 Task: Check the average views per listing of split bedroom in the last 3 years.
Action: Mouse moved to (822, 202)
Screenshot: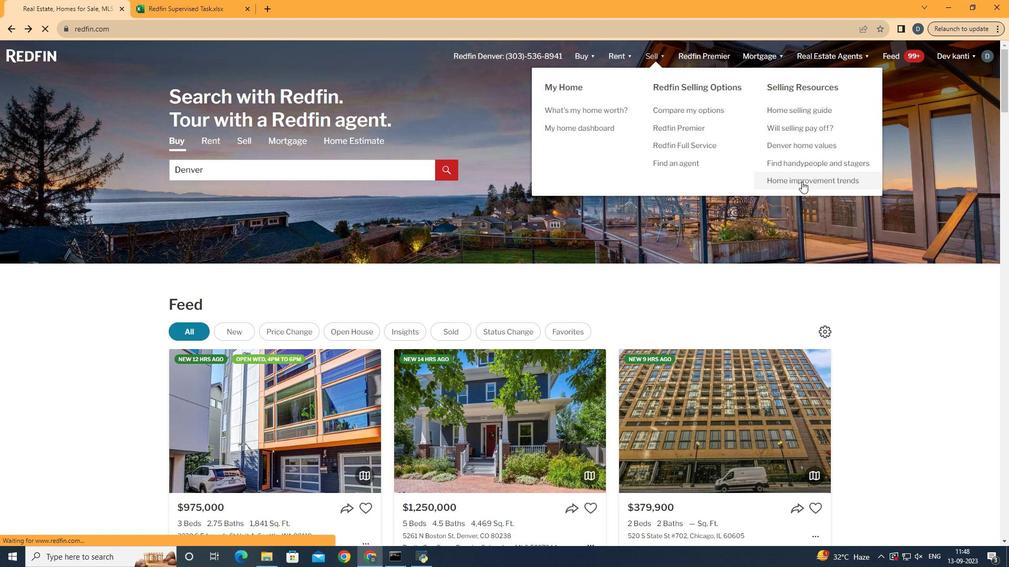 
Action: Mouse pressed left at (822, 202)
Screenshot: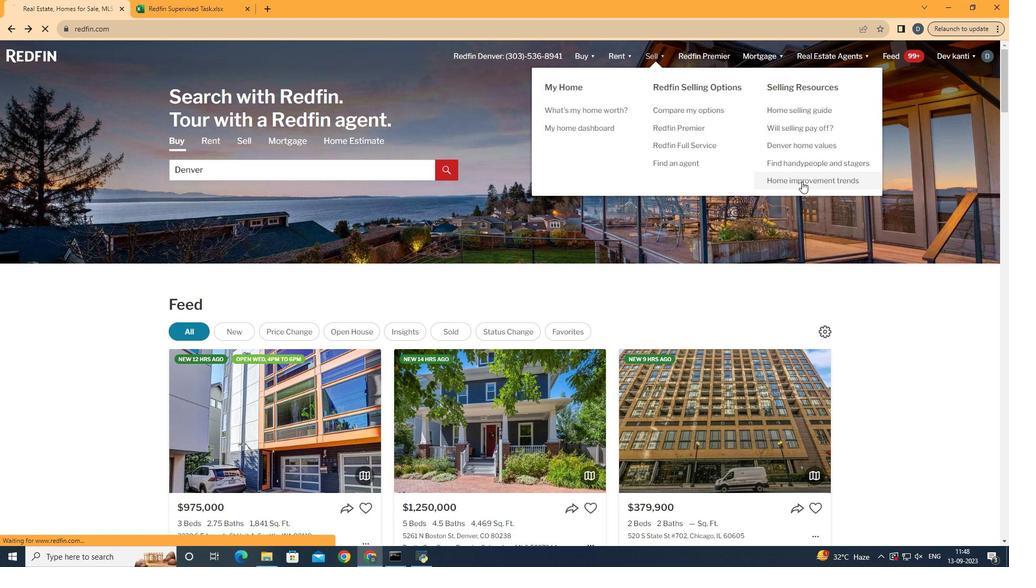 
Action: Mouse moved to (271, 224)
Screenshot: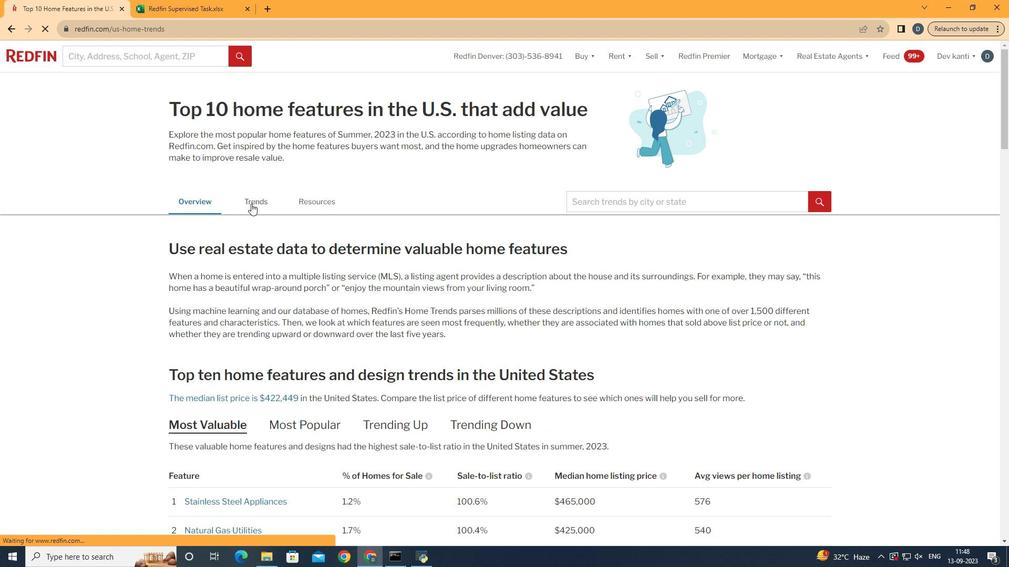 
Action: Mouse pressed left at (271, 224)
Screenshot: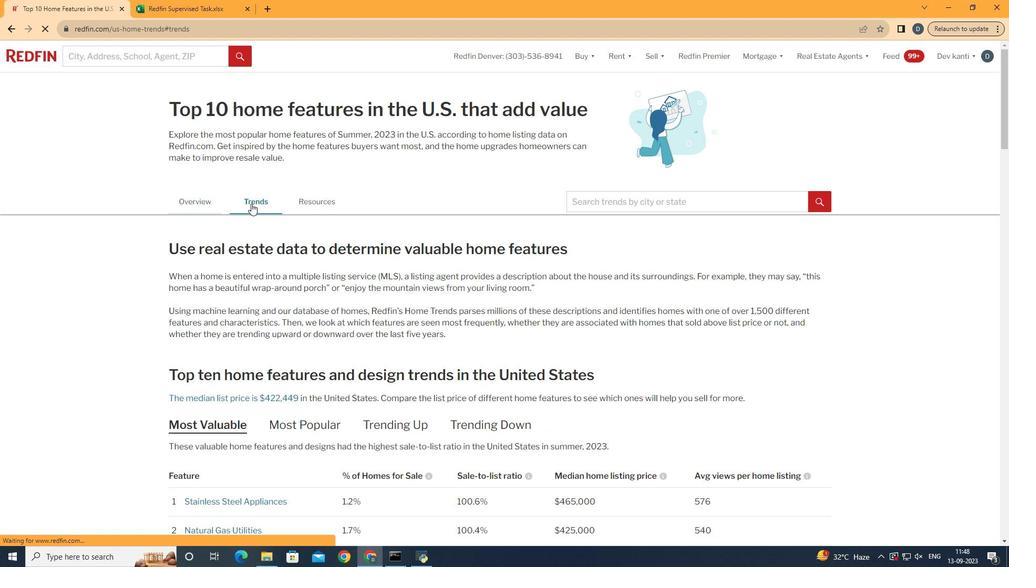 
Action: Mouse moved to (316, 355)
Screenshot: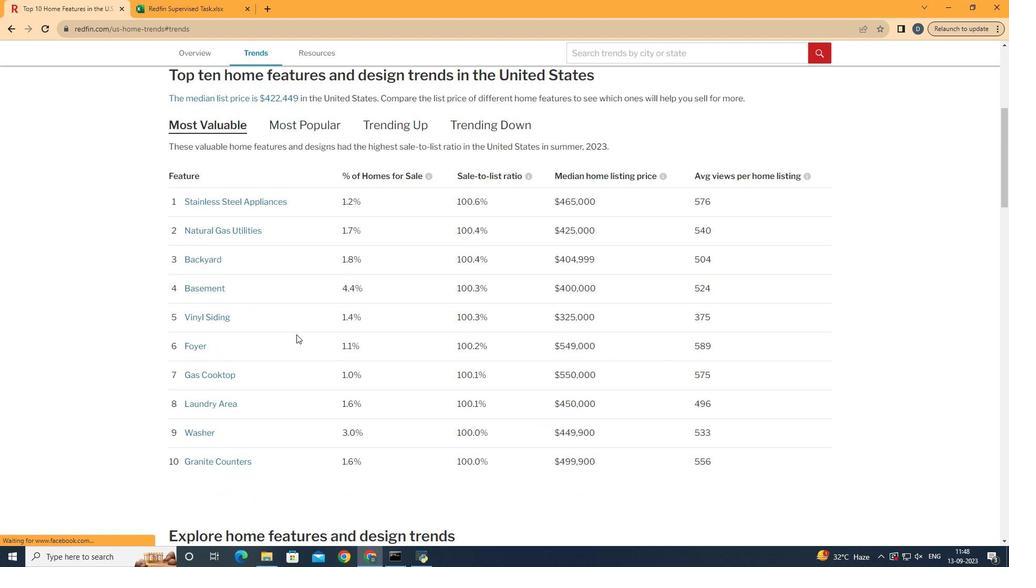 
Action: Mouse scrolled (316, 354) with delta (0, 0)
Screenshot: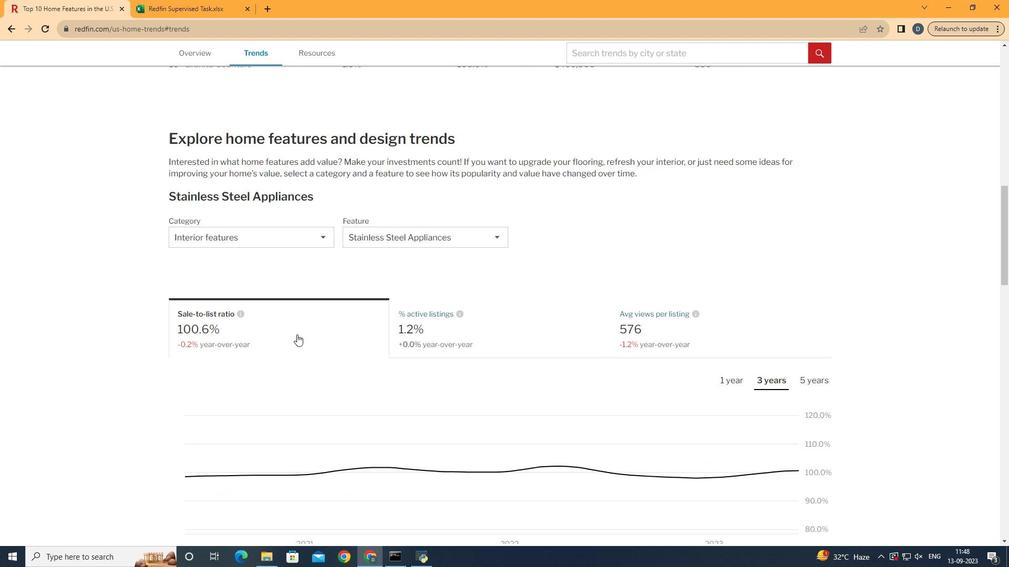 
Action: Mouse scrolled (316, 354) with delta (0, 0)
Screenshot: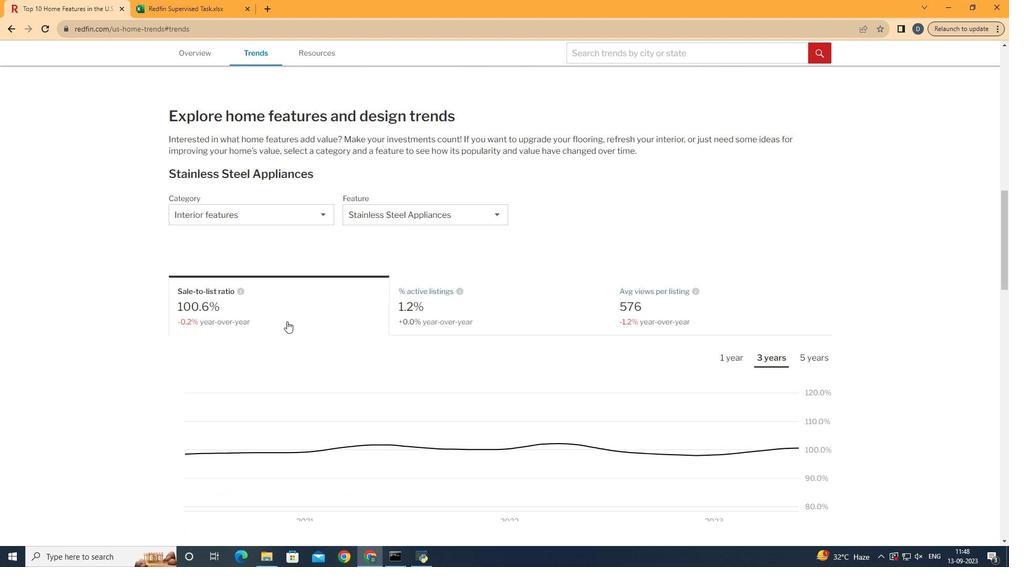 
Action: Mouse scrolled (316, 354) with delta (0, 0)
Screenshot: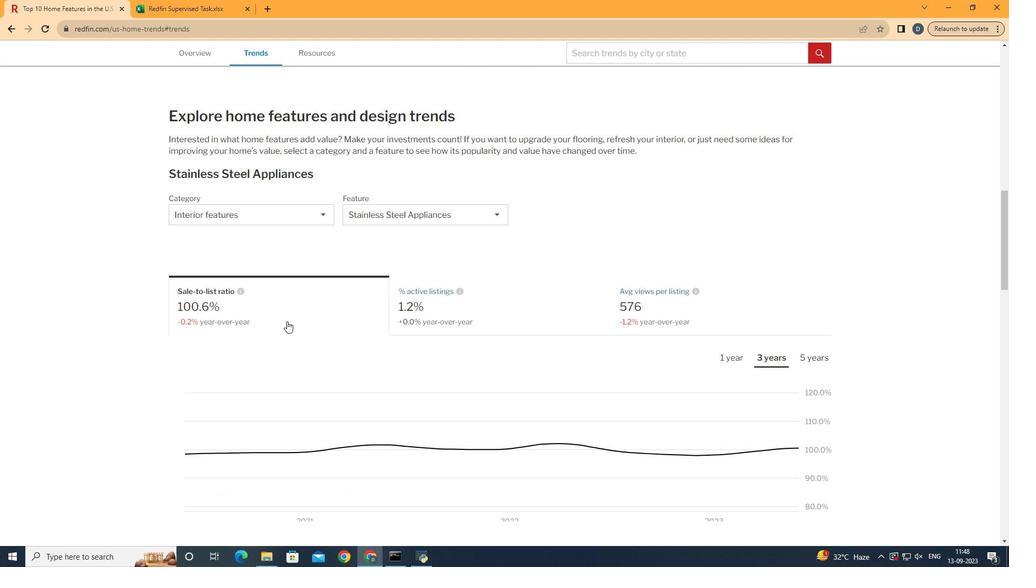 
Action: Mouse scrolled (316, 354) with delta (0, 0)
Screenshot: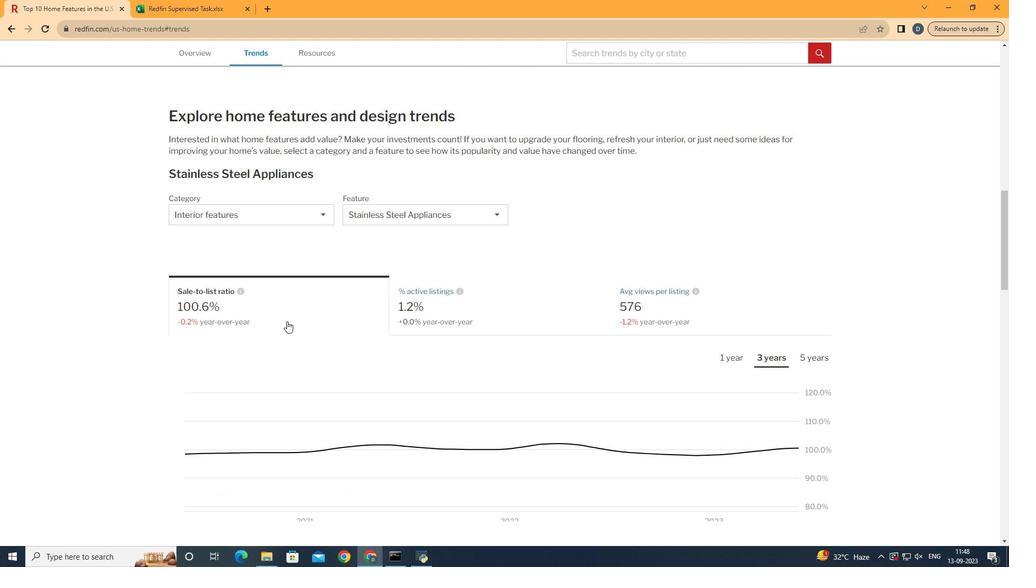
Action: Mouse scrolled (316, 354) with delta (0, 0)
Screenshot: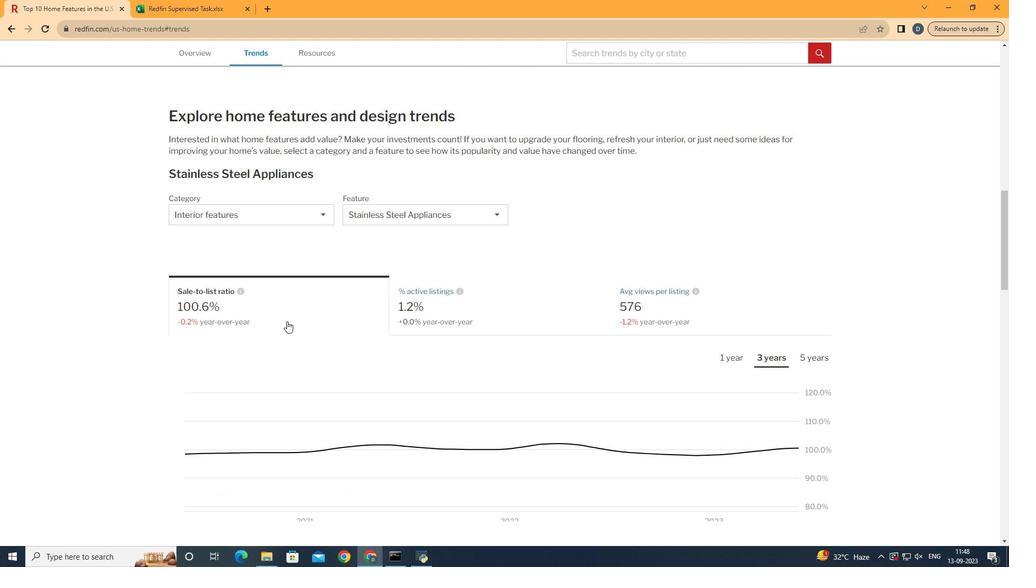 
Action: Mouse scrolled (316, 354) with delta (0, 0)
Screenshot: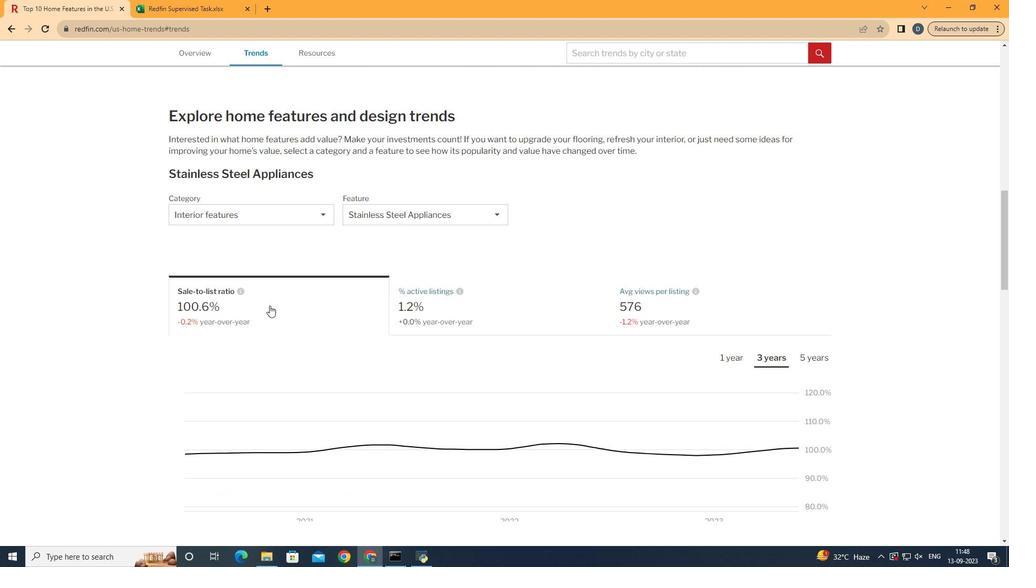 
Action: Mouse scrolled (316, 354) with delta (0, 0)
Screenshot: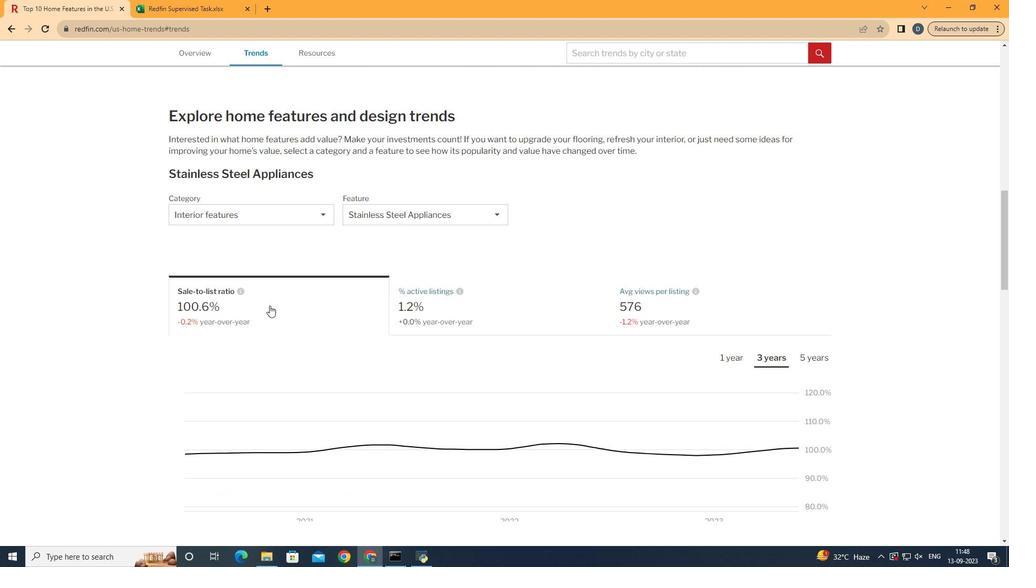 
Action: Mouse scrolled (316, 354) with delta (0, 0)
Screenshot: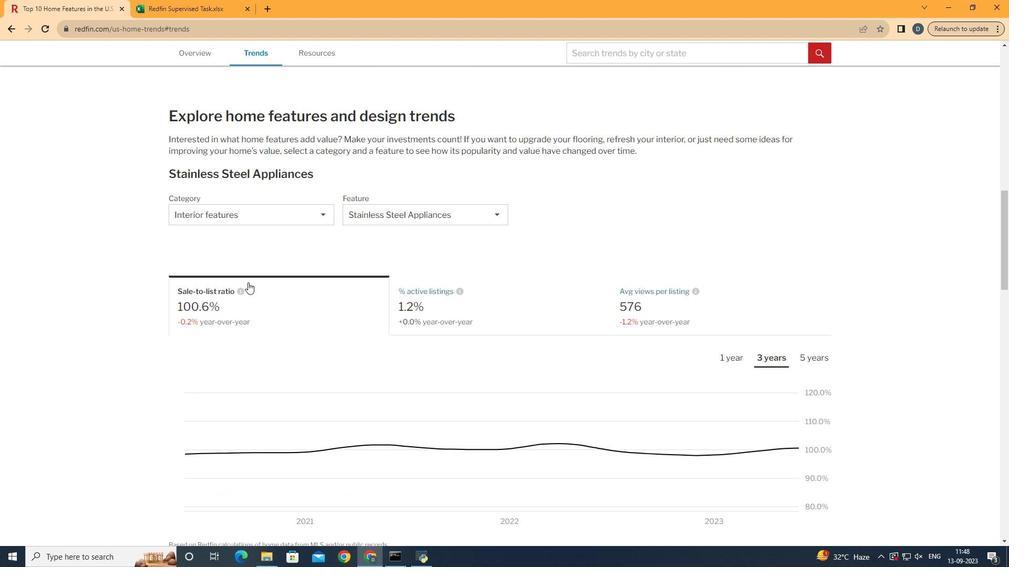 
Action: Mouse moved to (275, 226)
Screenshot: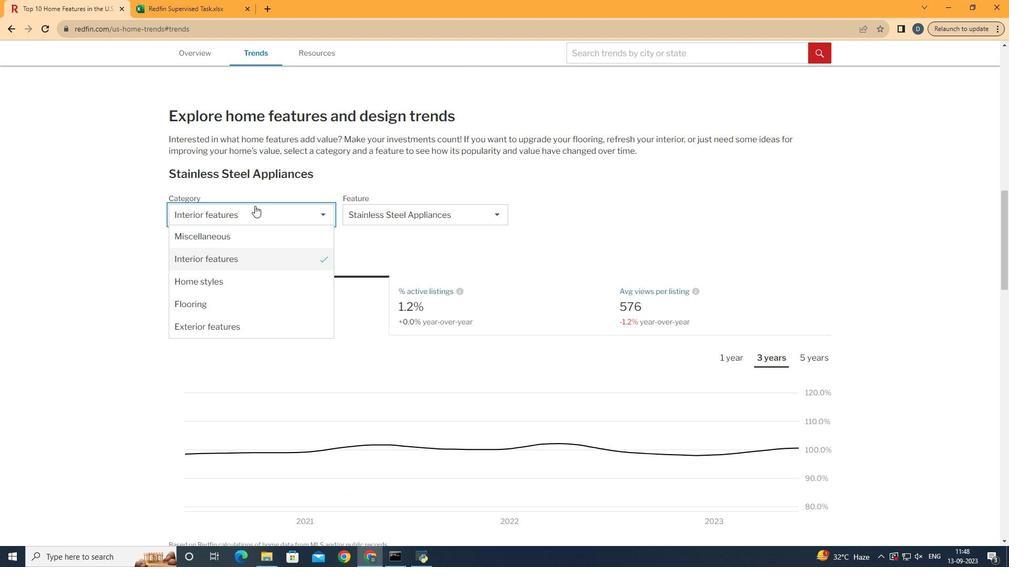 
Action: Mouse pressed left at (275, 226)
Screenshot: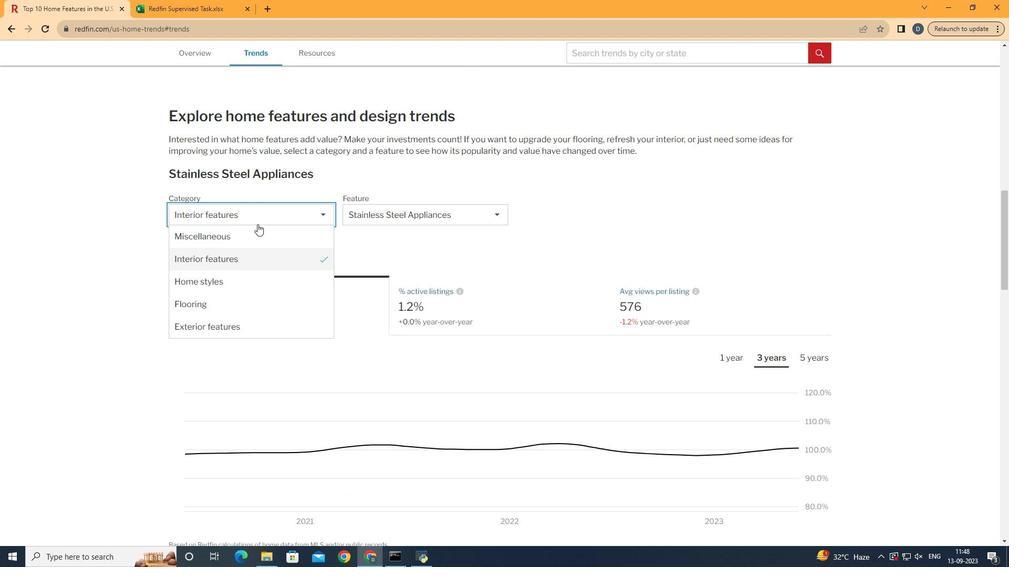 
Action: Mouse moved to (284, 279)
Screenshot: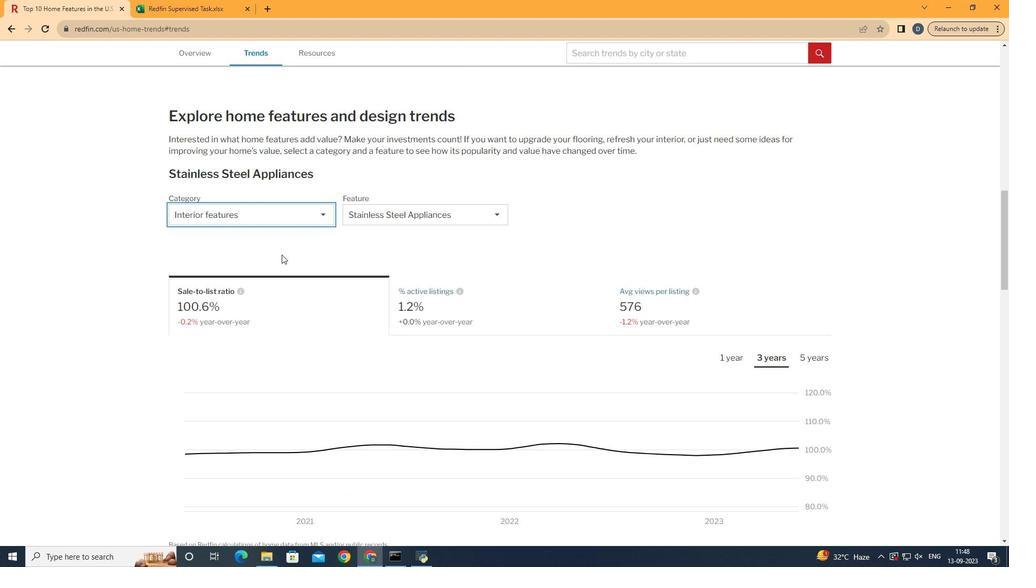 
Action: Mouse pressed left at (284, 279)
Screenshot: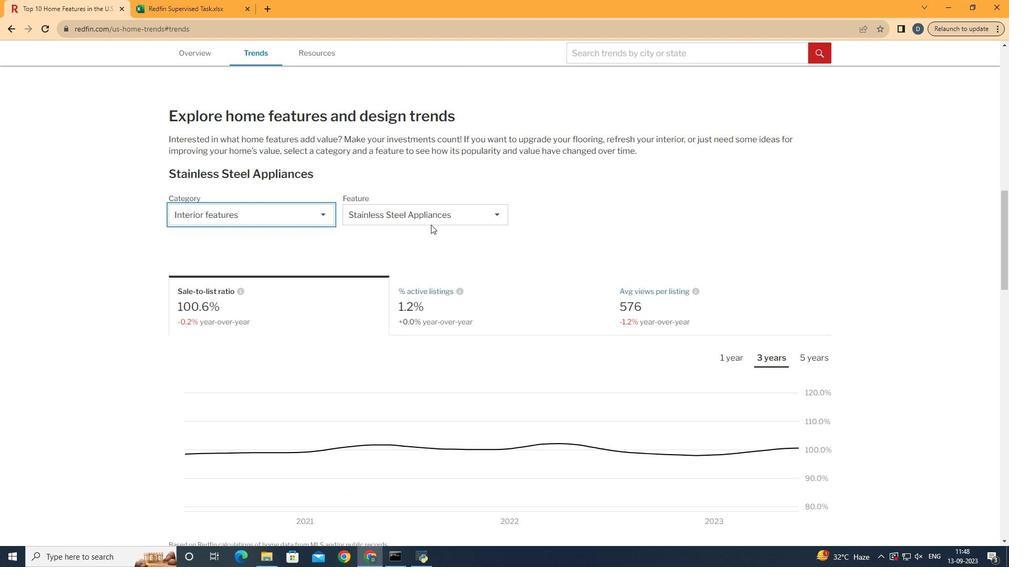 
Action: Mouse moved to (505, 234)
Screenshot: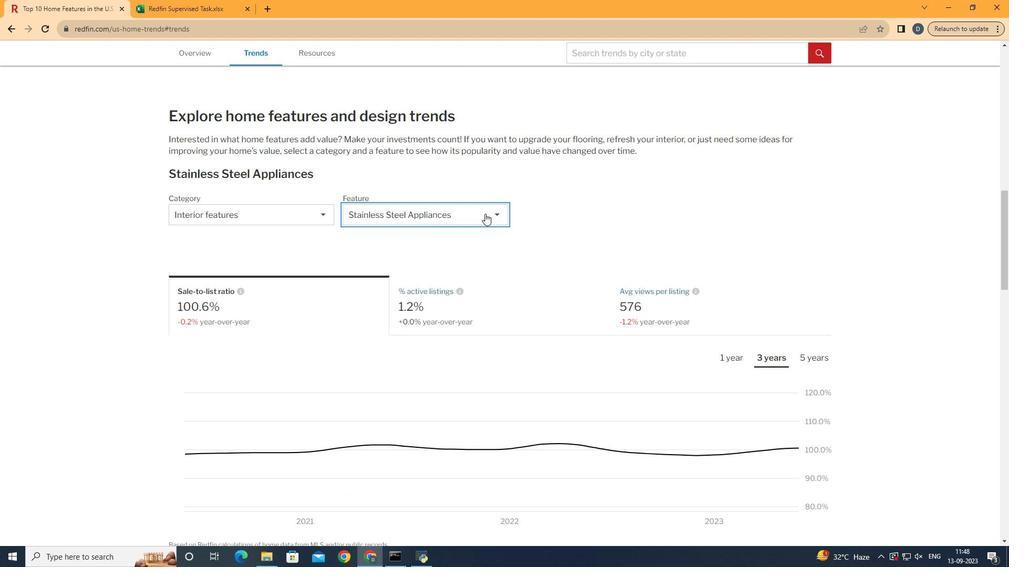 
Action: Mouse pressed left at (505, 234)
Screenshot: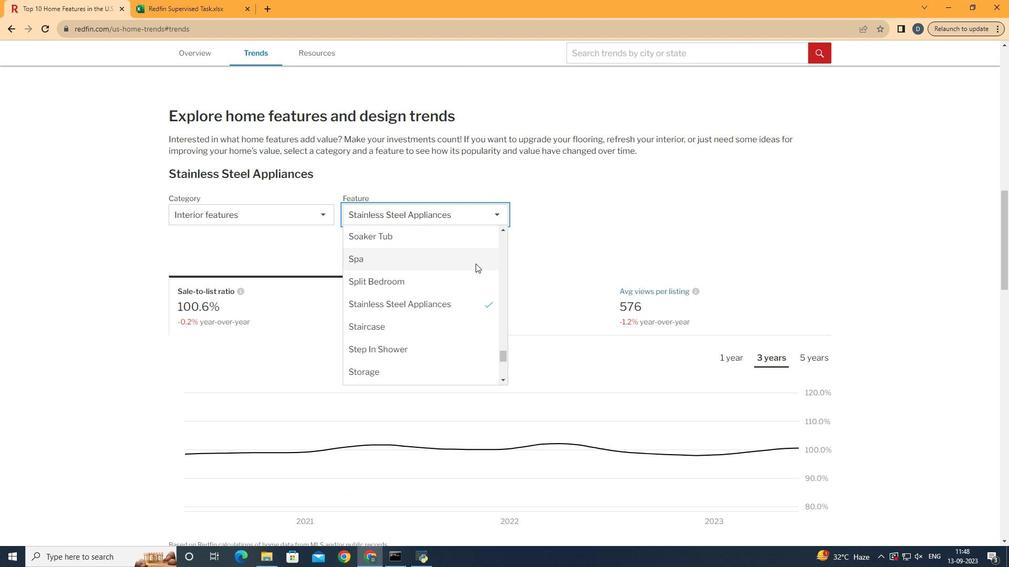 
Action: Mouse moved to (465, 303)
Screenshot: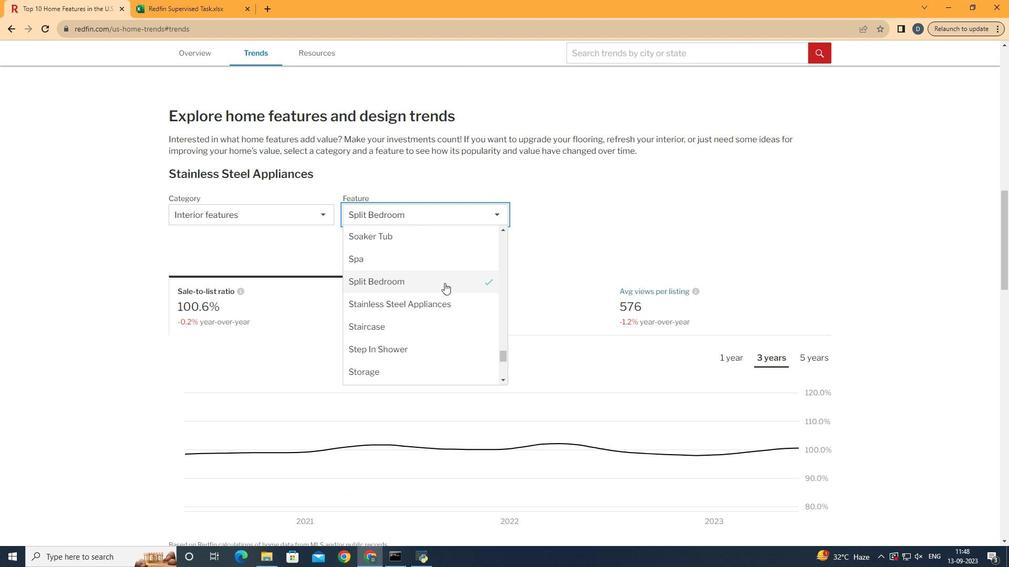
Action: Mouse pressed left at (465, 303)
Screenshot: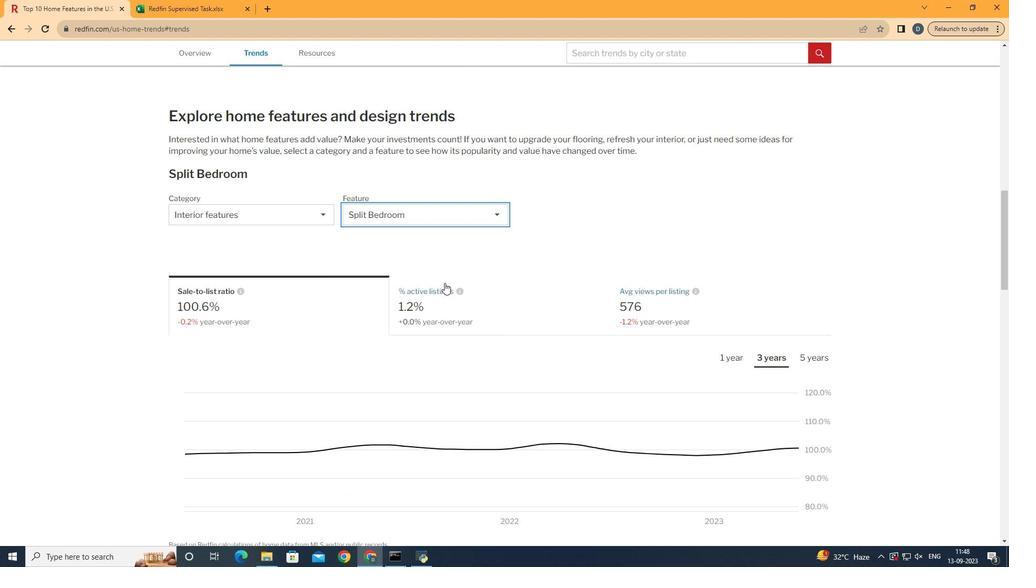 
Action: Mouse moved to (749, 327)
Screenshot: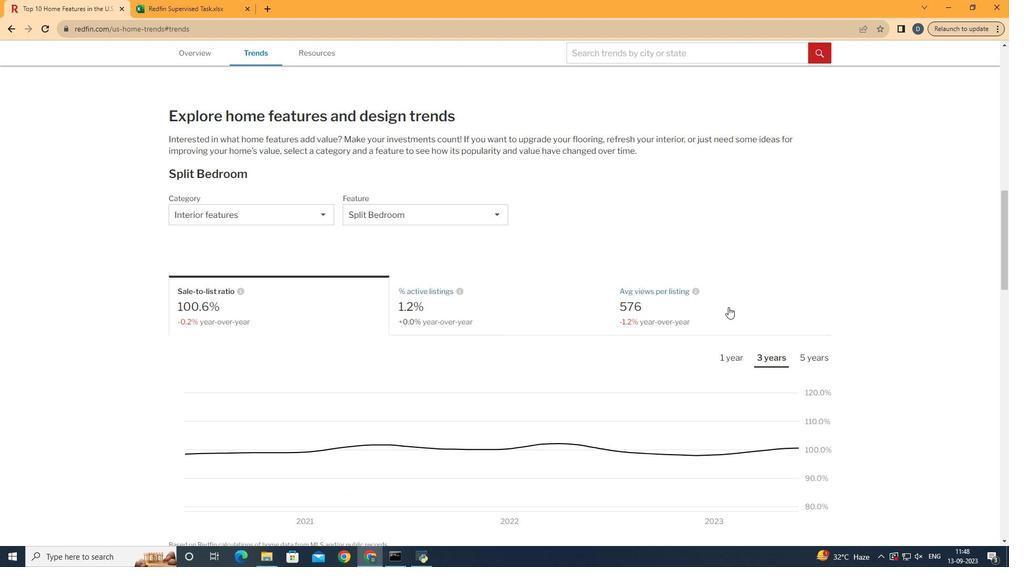
Action: Mouse pressed left at (749, 327)
Screenshot: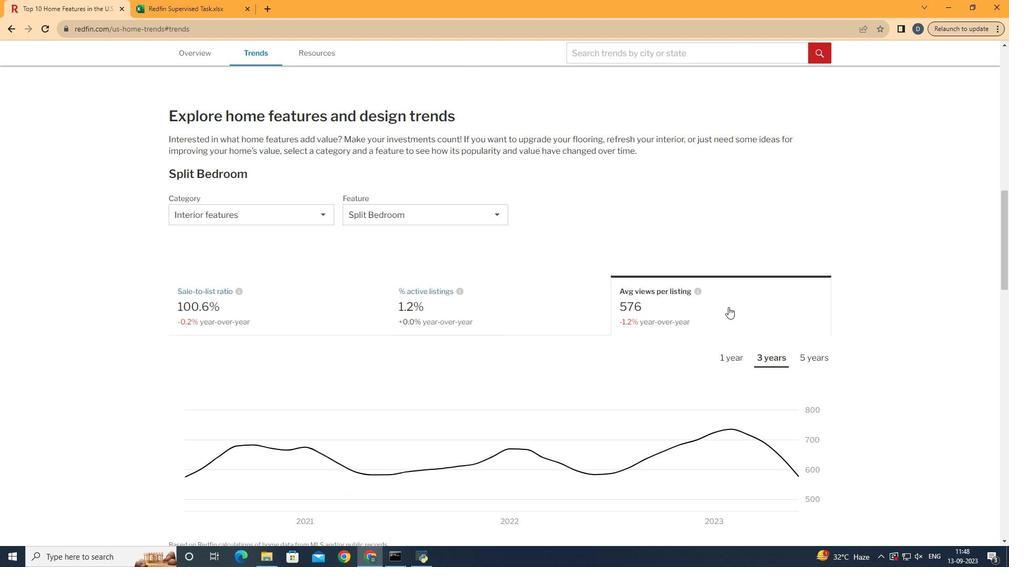 
Action: Mouse moved to (800, 380)
Screenshot: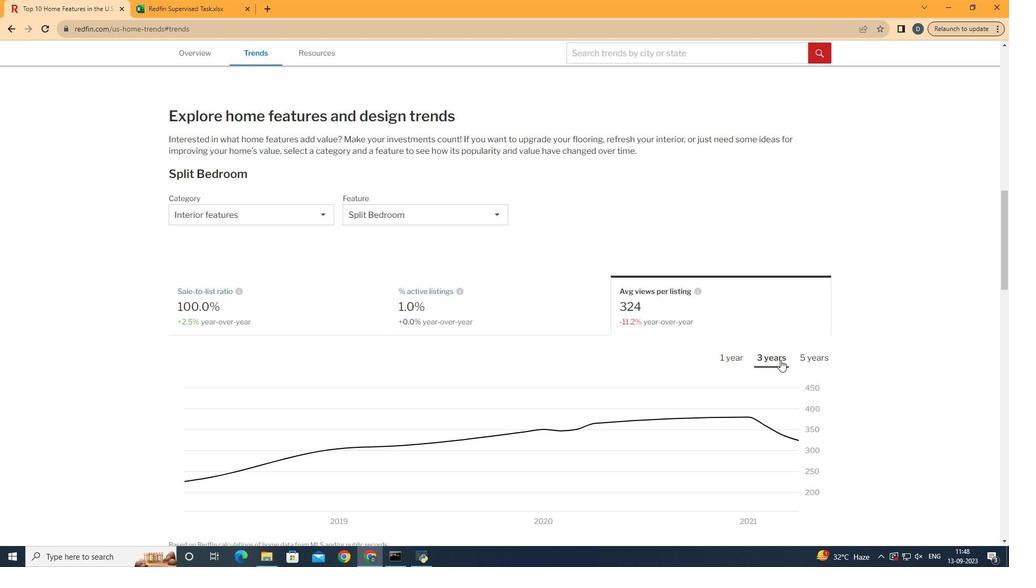 
Action: Mouse pressed left at (800, 380)
Screenshot: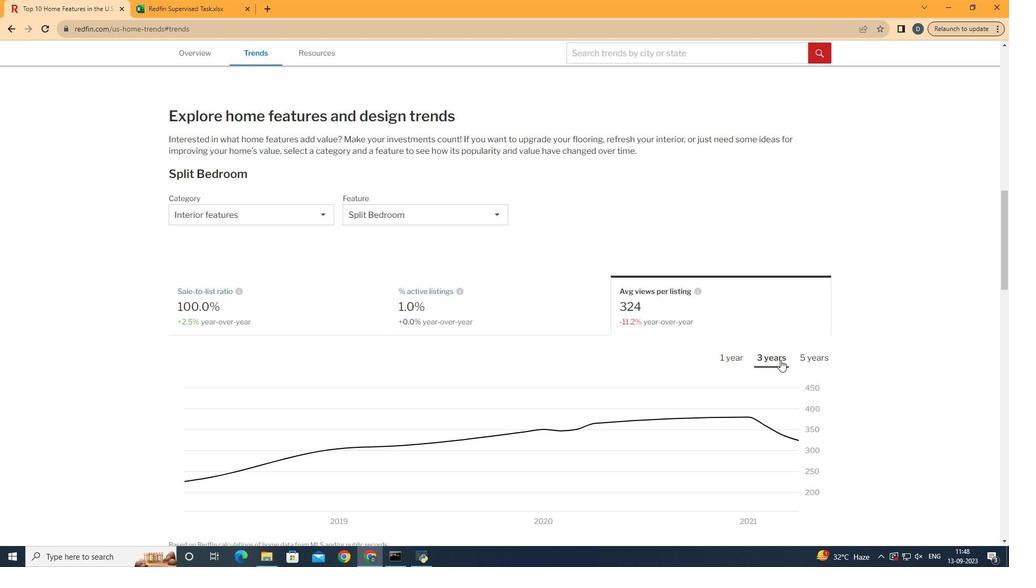 
Action: Mouse moved to (801, 381)
Screenshot: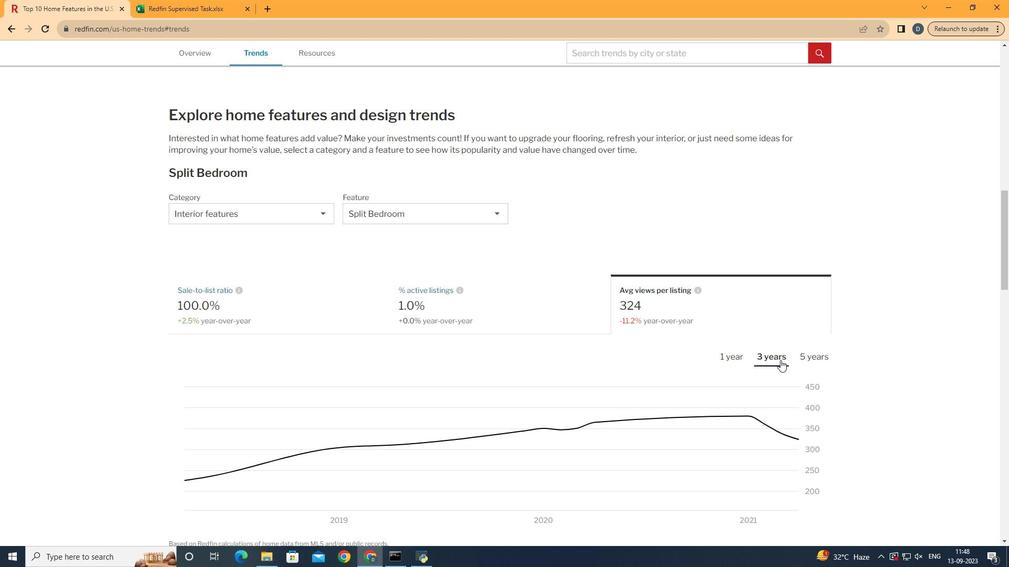 
Action: Mouse scrolled (801, 380) with delta (0, 0)
Screenshot: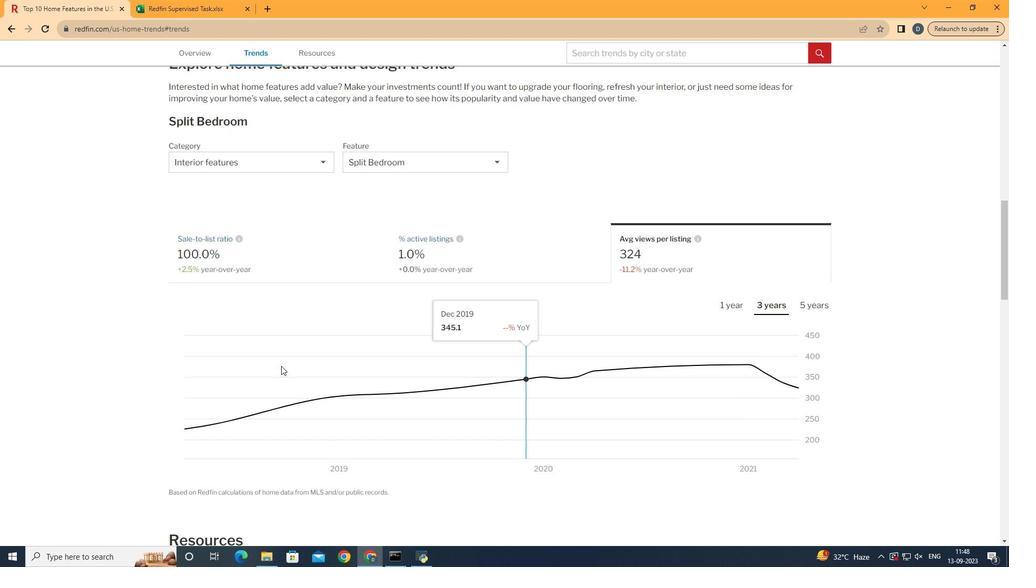 
Action: Mouse moved to (824, 403)
Screenshot: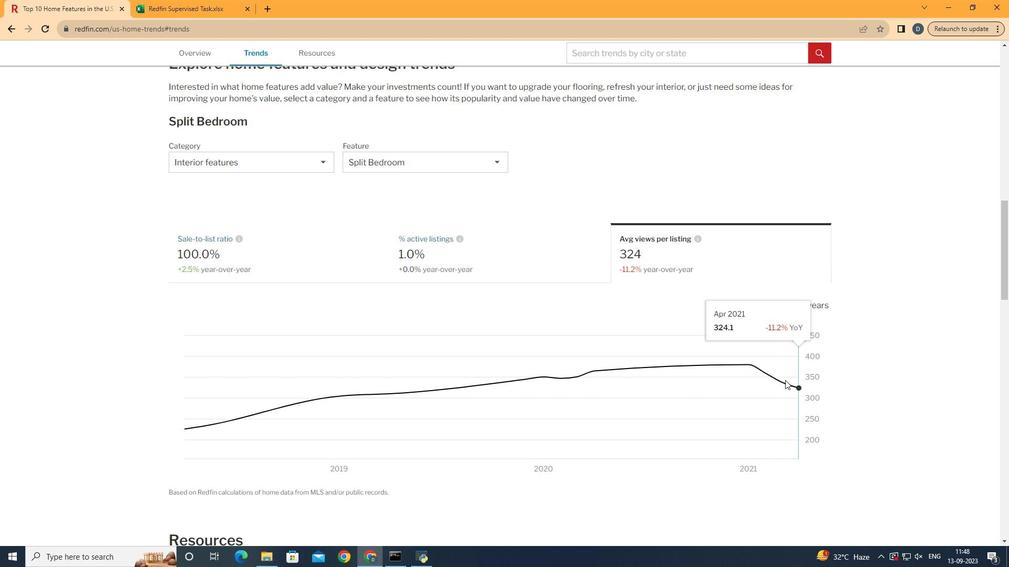 
